 Task: Add a condition where "Brand Is AI" in pending tickets.
Action: Mouse moved to (113, 402)
Screenshot: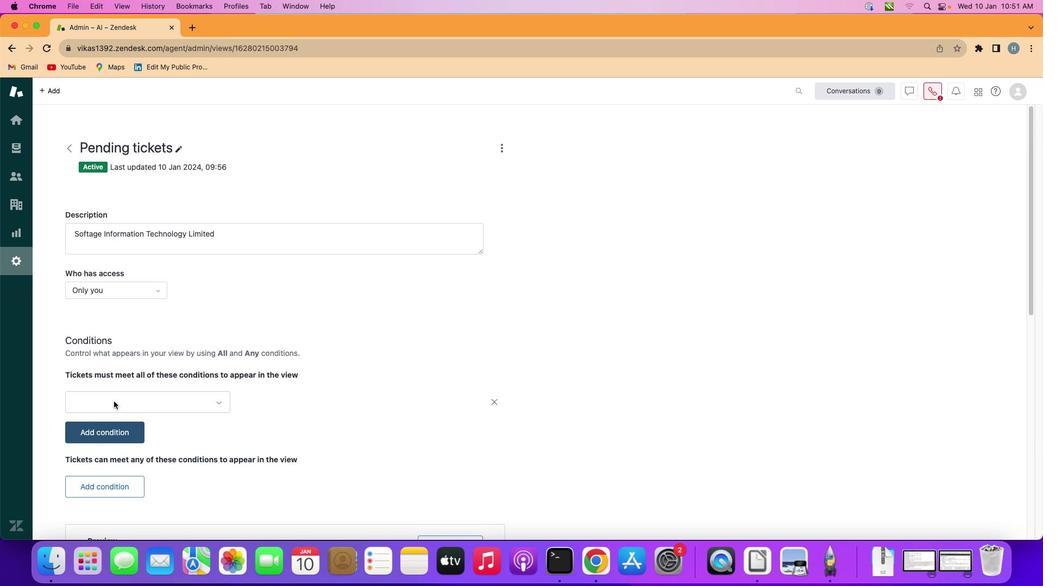 
Action: Mouse pressed left at (113, 402)
Screenshot: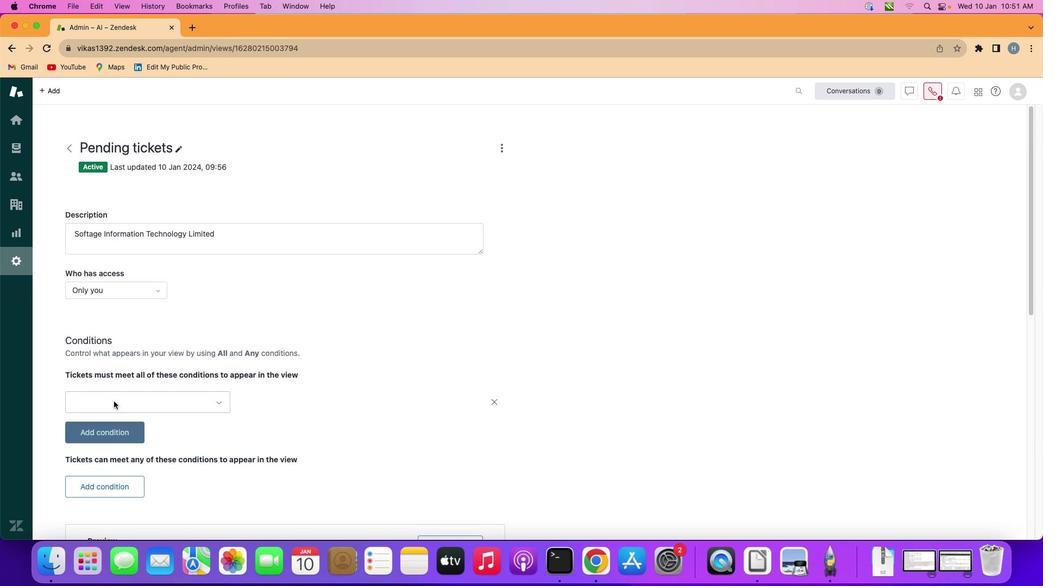 
Action: Mouse moved to (153, 400)
Screenshot: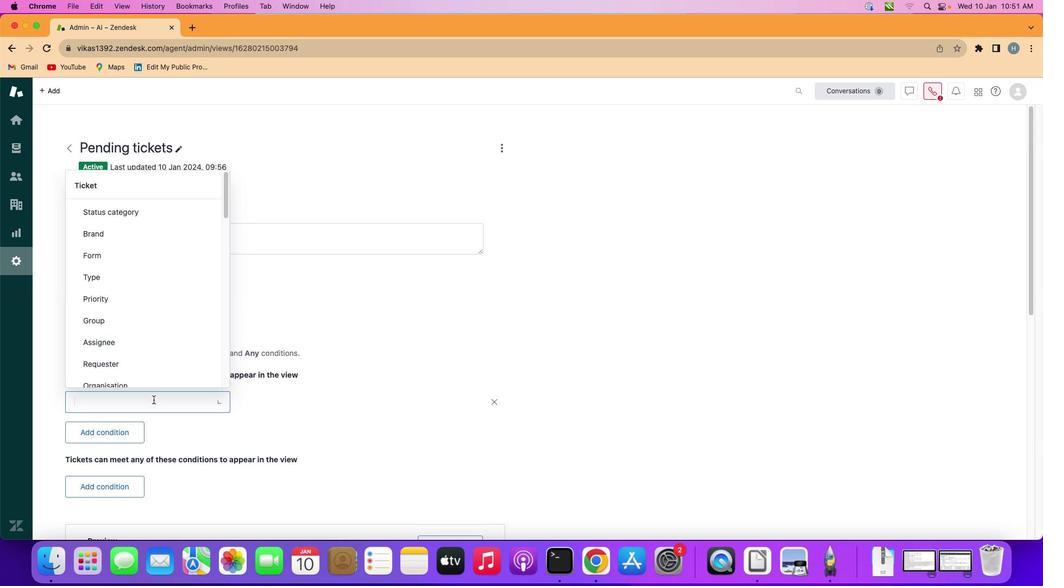 
Action: Mouse pressed left at (153, 400)
Screenshot: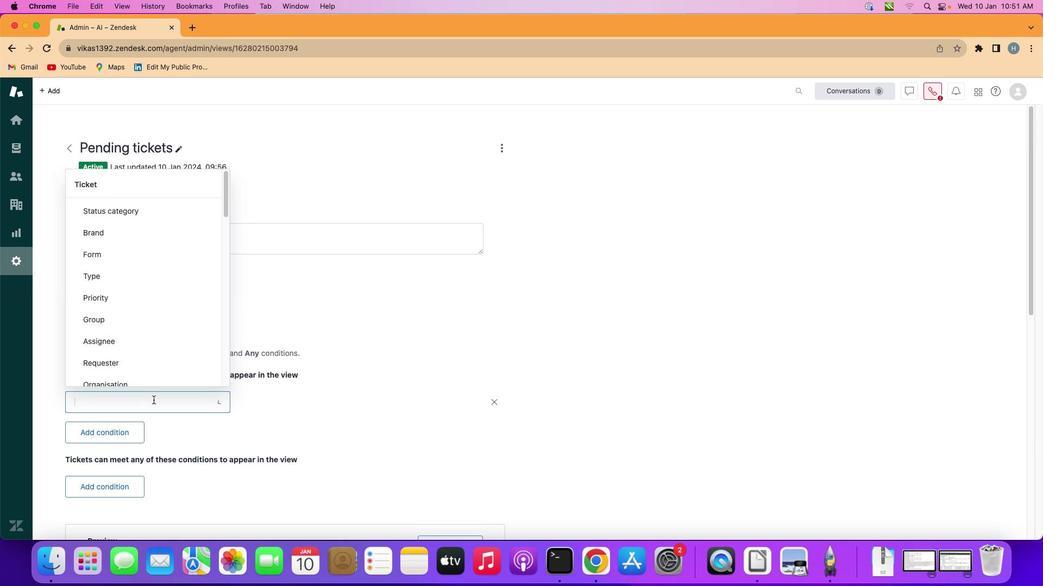 
Action: Mouse moved to (148, 239)
Screenshot: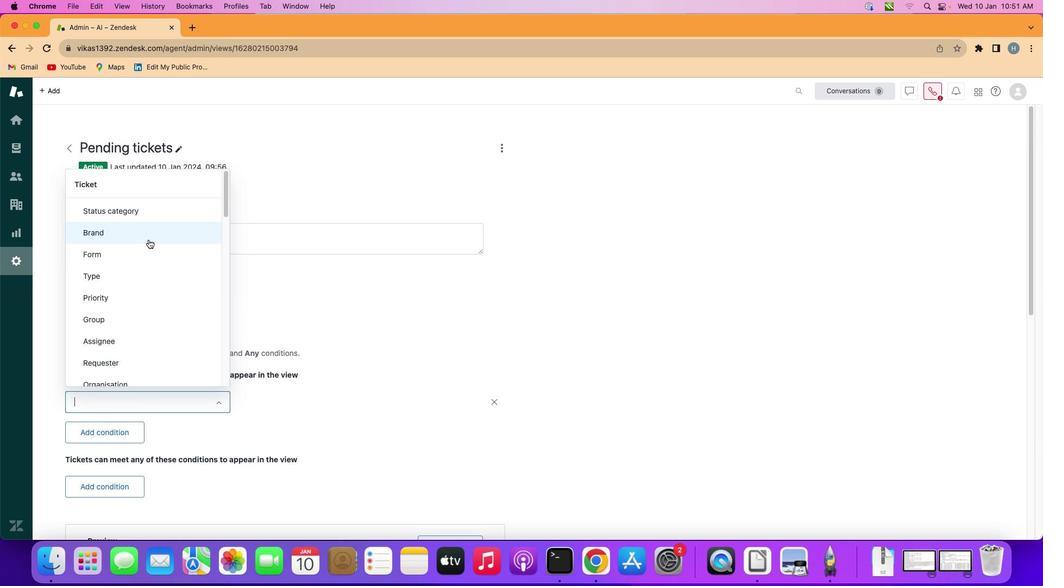 
Action: Mouse pressed left at (148, 239)
Screenshot: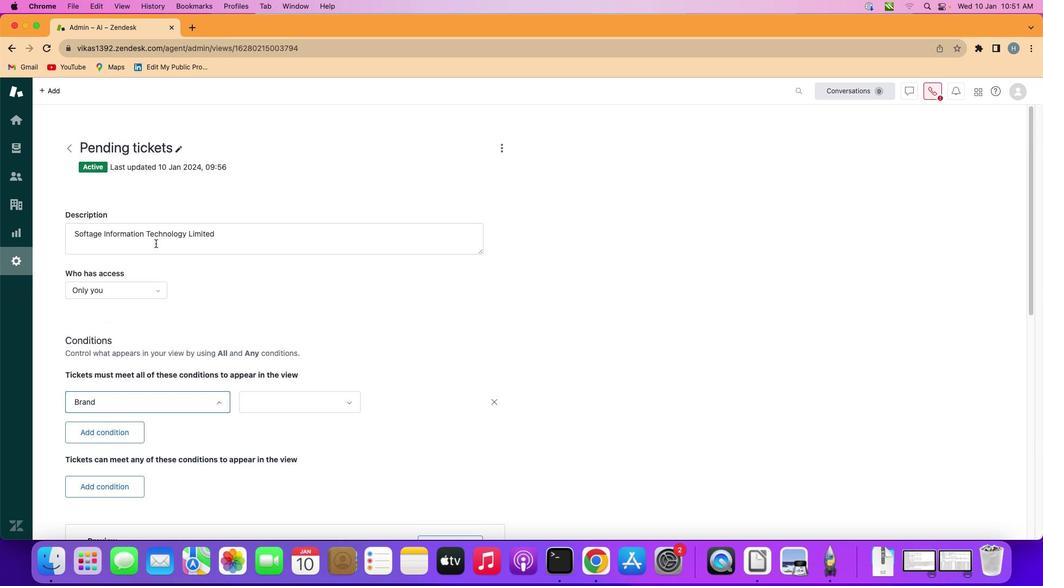
Action: Mouse moved to (293, 395)
Screenshot: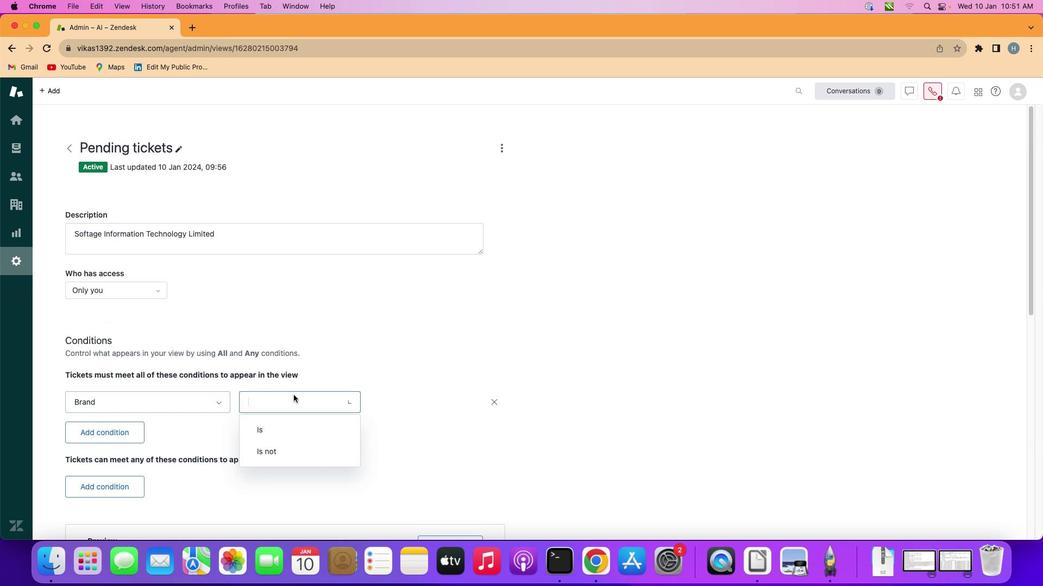 
Action: Mouse pressed left at (293, 395)
Screenshot: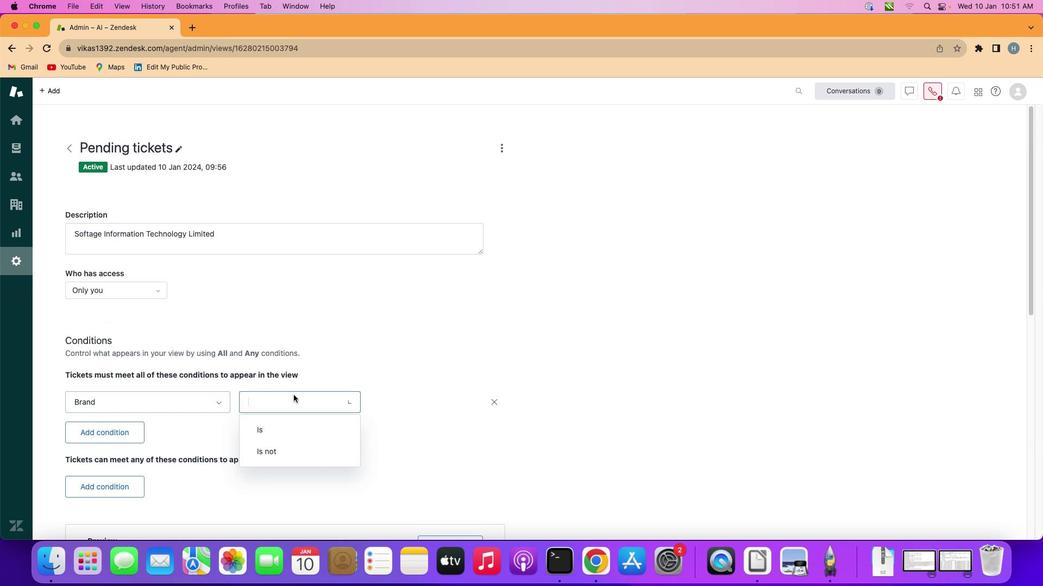 
Action: Mouse moved to (296, 425)
Screenshot: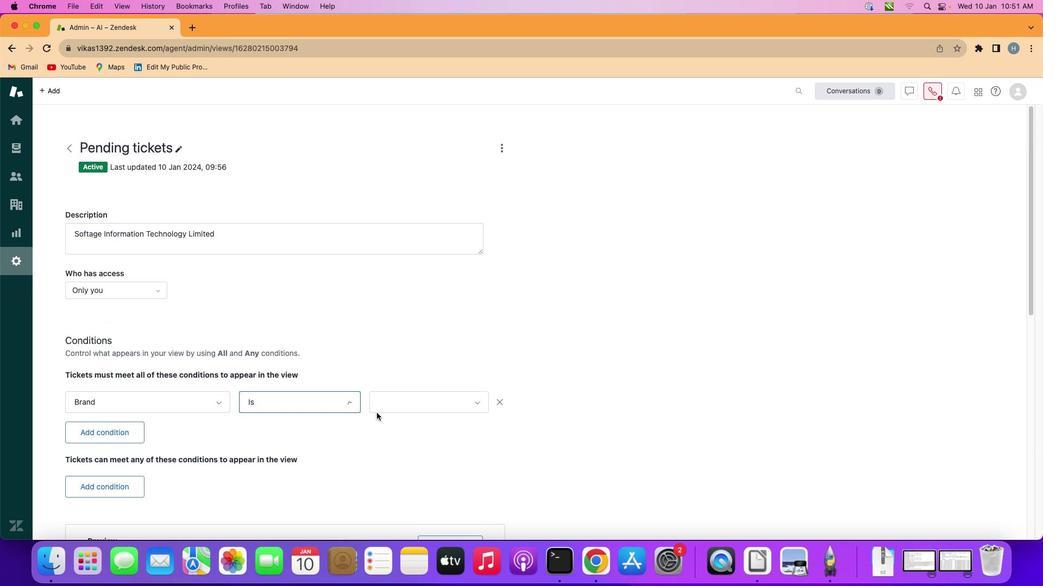 
Action: Mouse pressed left at (296, 425)
Screenshot: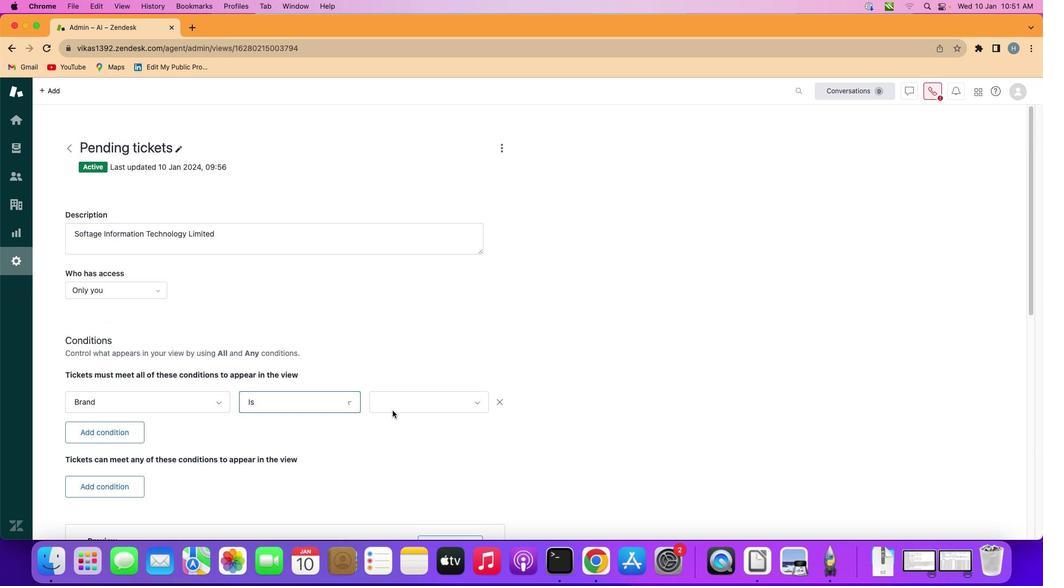 
Action: Mouse moved to (410, 404)
Screenshot: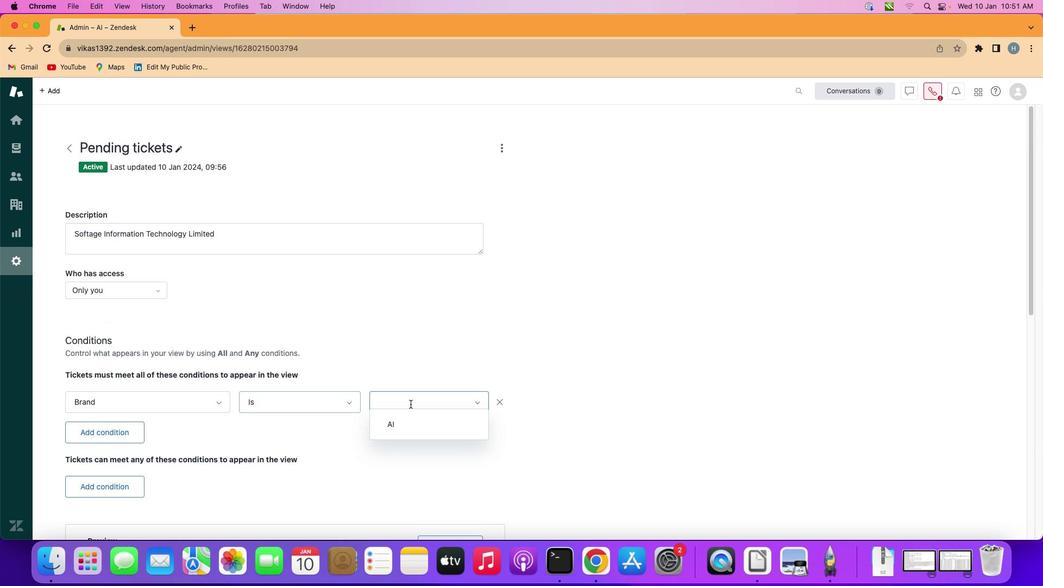 
Action: Mouse pressed left at (410, 404)
Screenshot: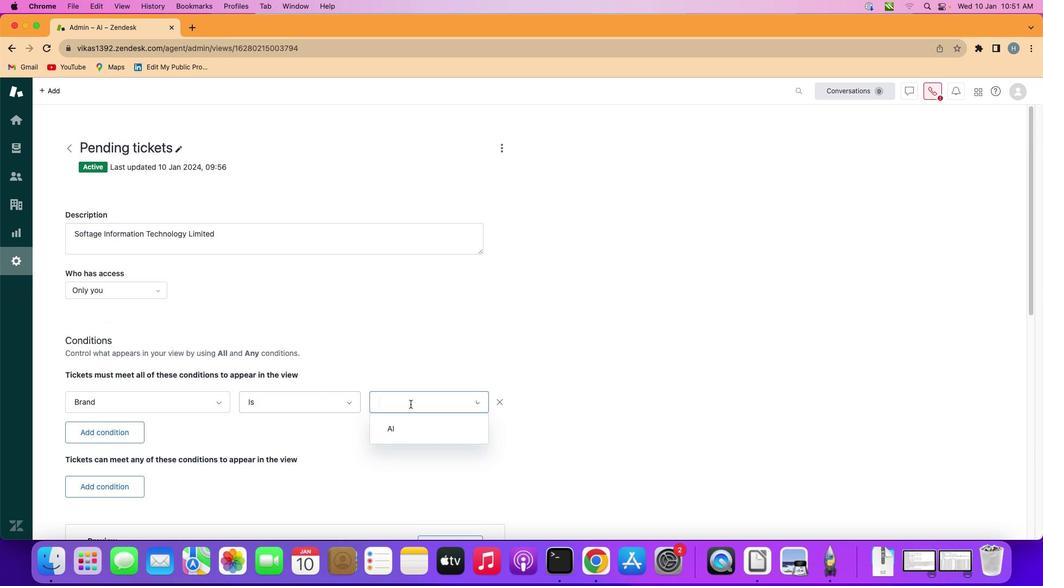 
Action: Mouse moved to (415, 421)
Screenshot: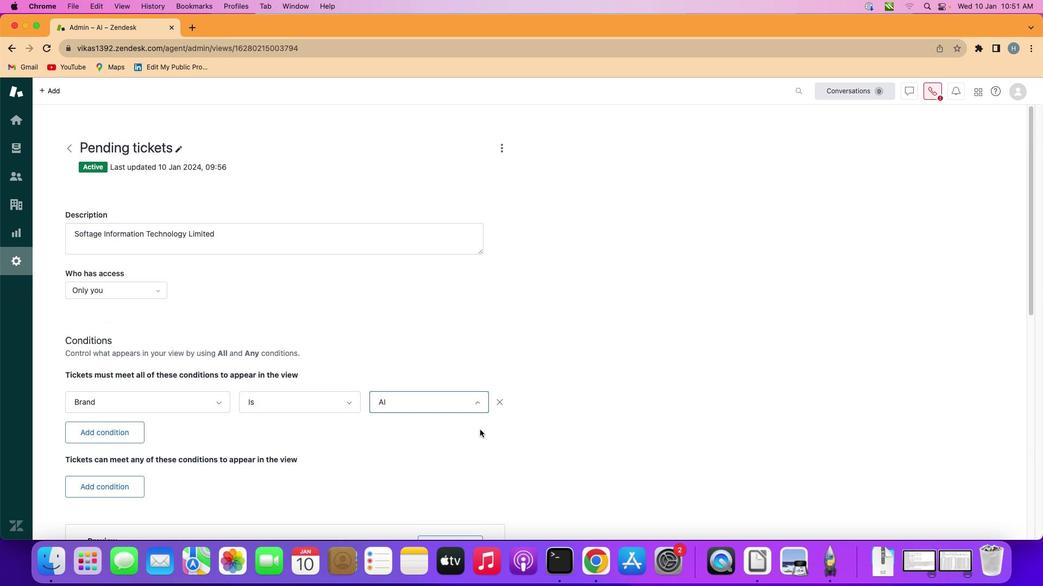 
Action: Mouse pressed left at (415, 421)
Screenshot: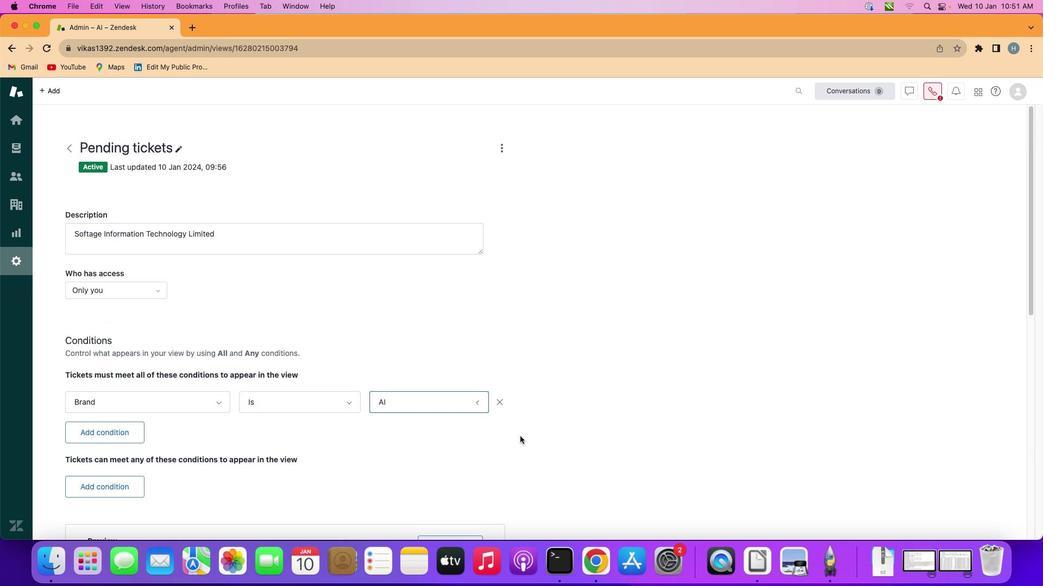 
Action: Mouse moved to (520, 436)
Screenshot: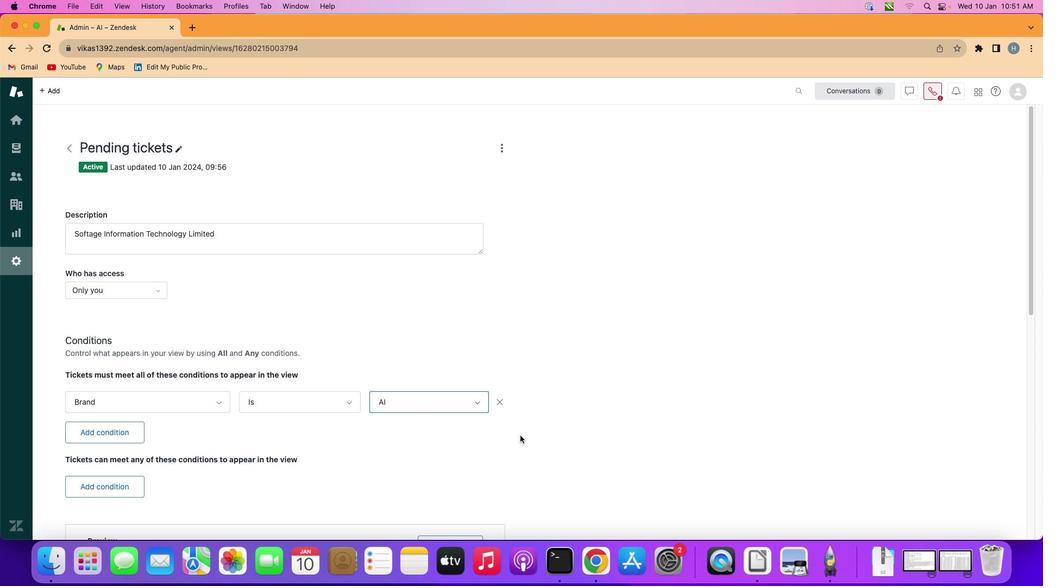 
